 Task: Create in the project WorthyTech in Backlog an issue 'Develop a new tool for automated testing of webhooks and APIs', assign it to team member softage.1@softage.net and change the status to IN PROGRESS.
Action: Mouse moved to (449, 480)
Screenshot: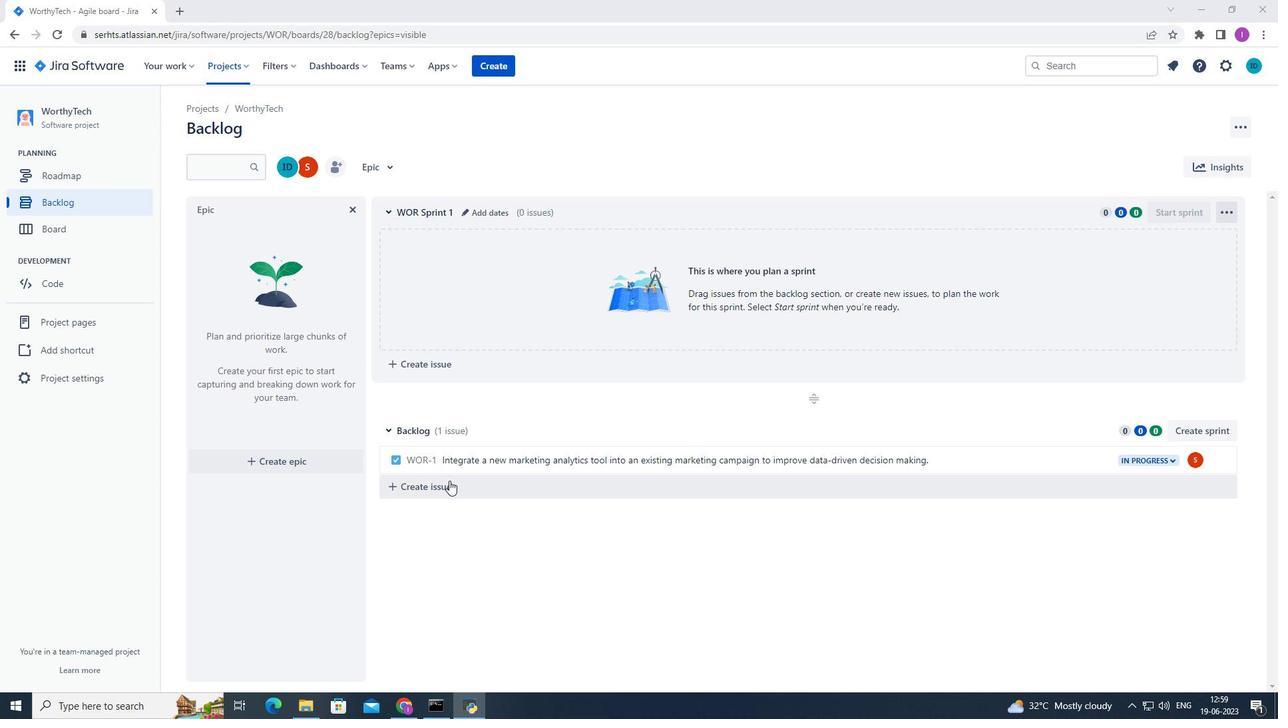
Action: Mouse pressed left at (449, 480)
Screenshot: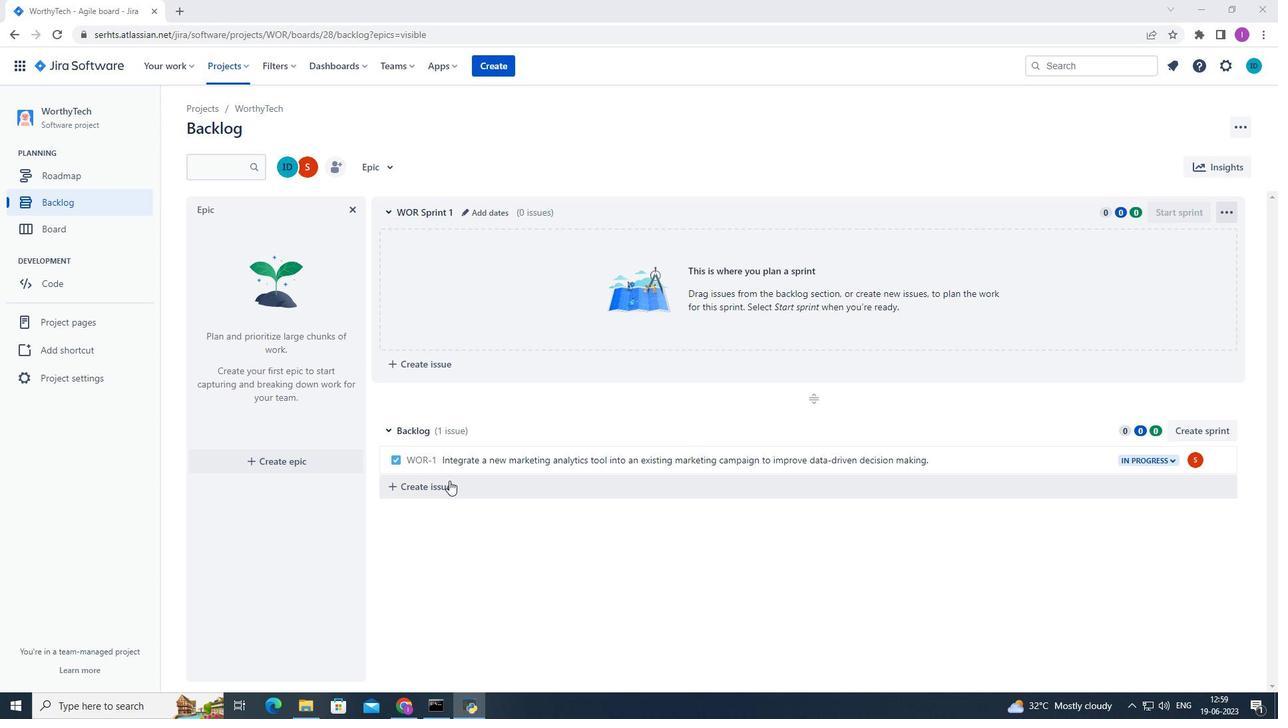 
Action: Mouse moved to (450, 486)
Screenshot: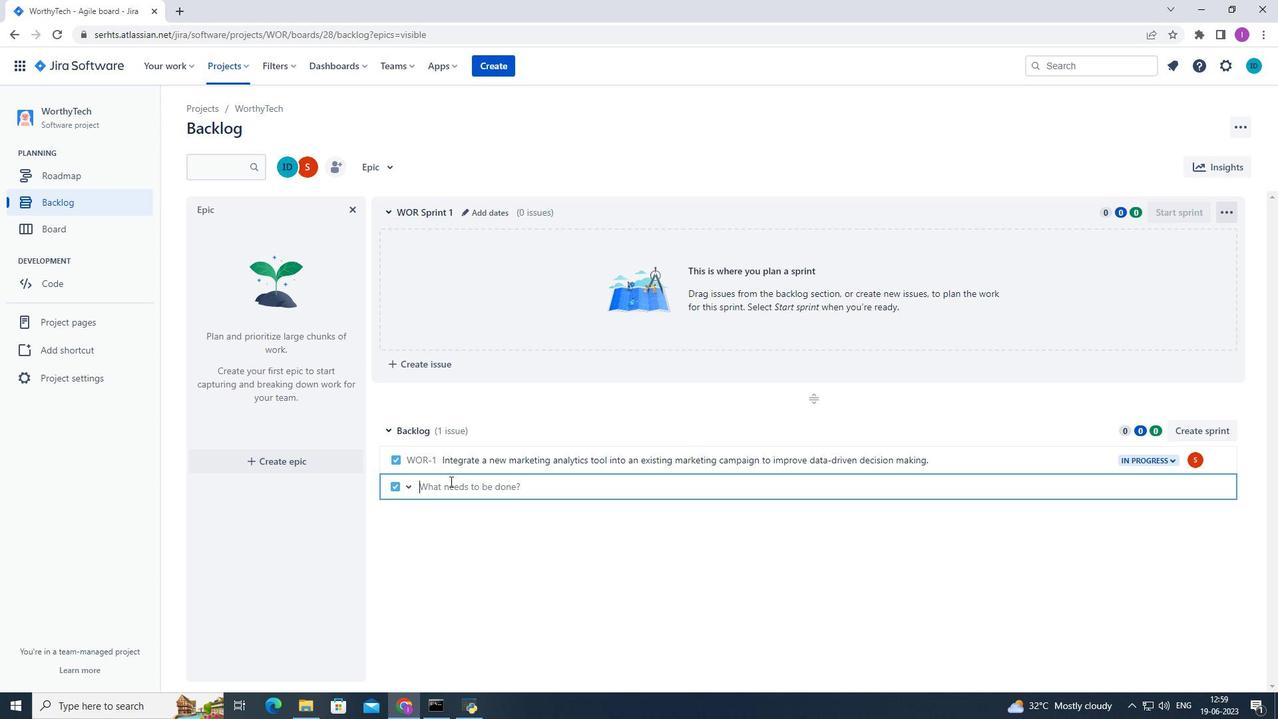 
Action: Mouse pressed left at (450, 486)
Screenshot: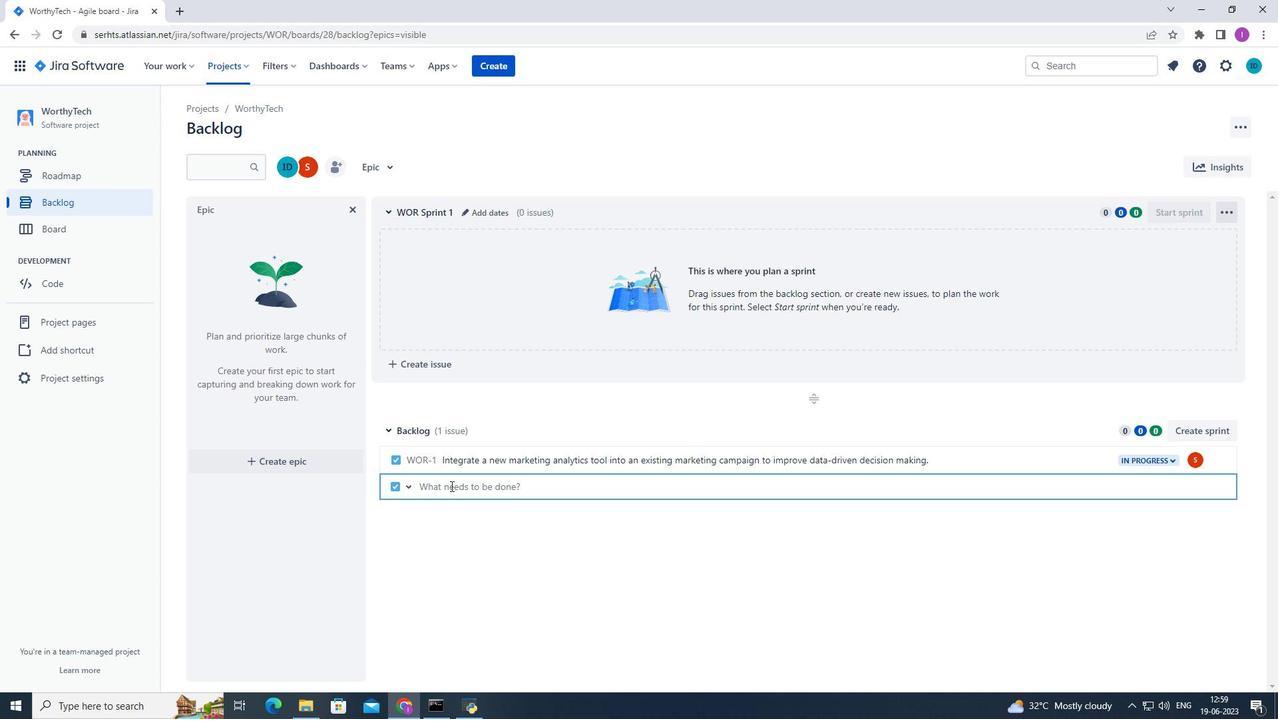 
Action: Mouse moved to (450, 485)
Screenshot: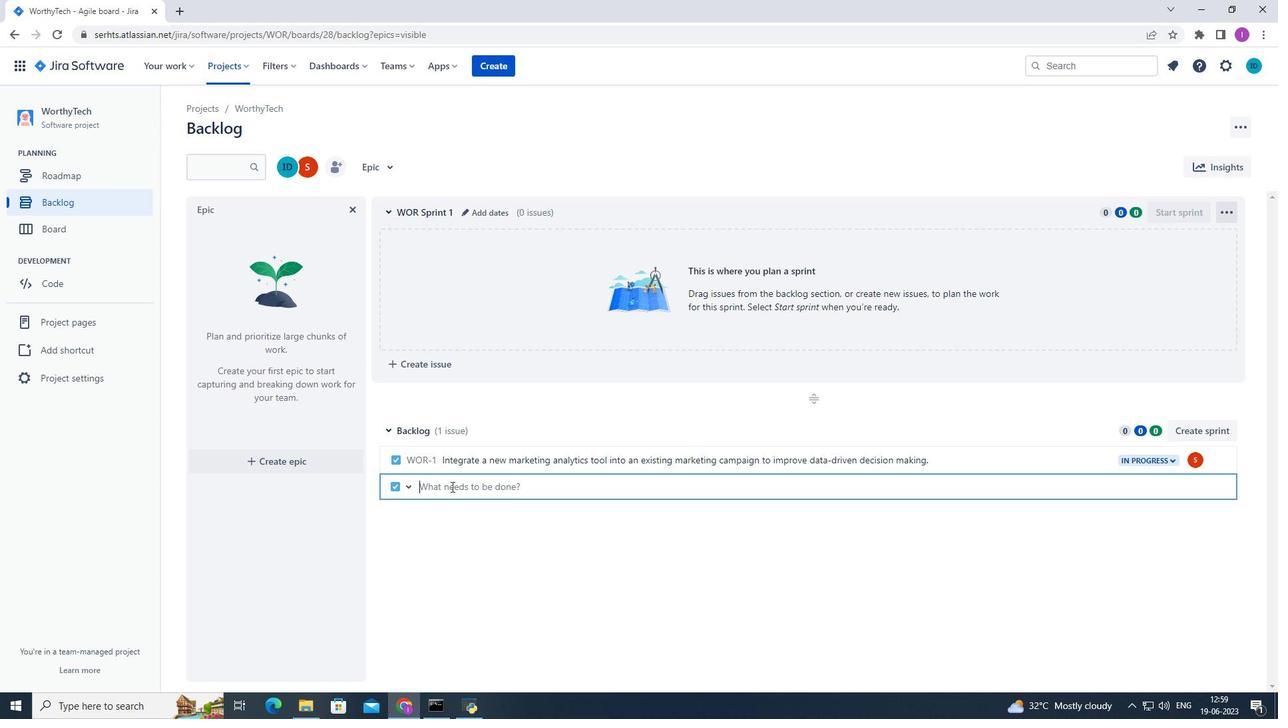 
Action: Key pressed <Key.shift>Dwe<Key.backspace><Key.backspace>evelop<Key.space>a<Key.space>new<Key.space>tool<Key.space>for<Key.space>automated<Key.space>testing<Key.space>of<Key.space>webf<Key.backspace>hookd<Key.backspace>s<Key.space>and<Key.space><Key.shift>API'd<Key.backspace>s.
Screenshot: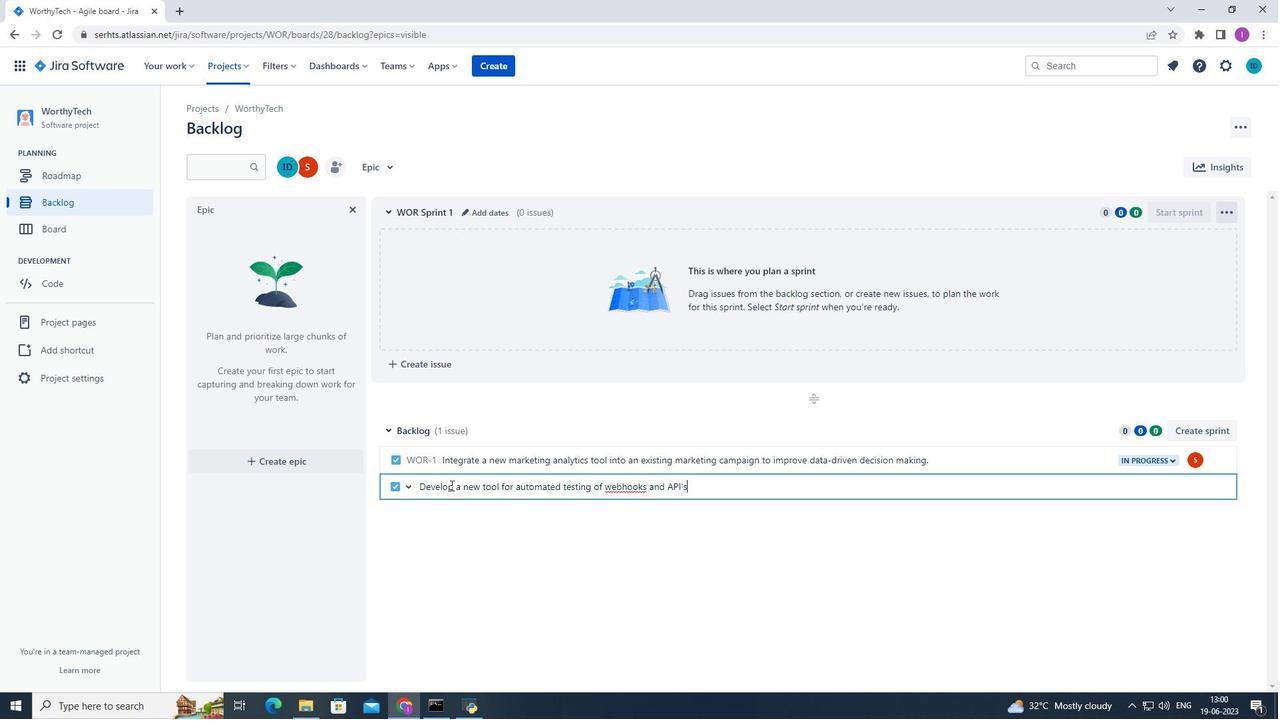 
Action: Mouse moved to (564, 474)
Screenshot: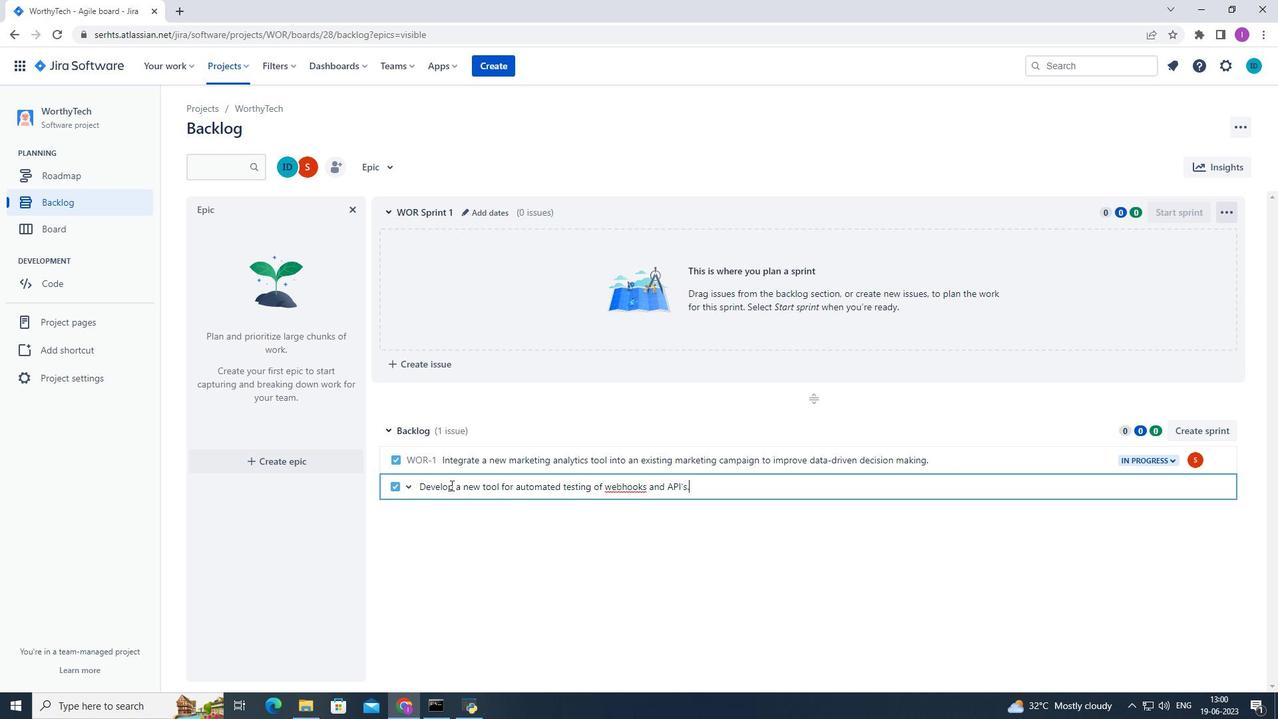 
Action: Key pressed <Key.enter>
Screenshot: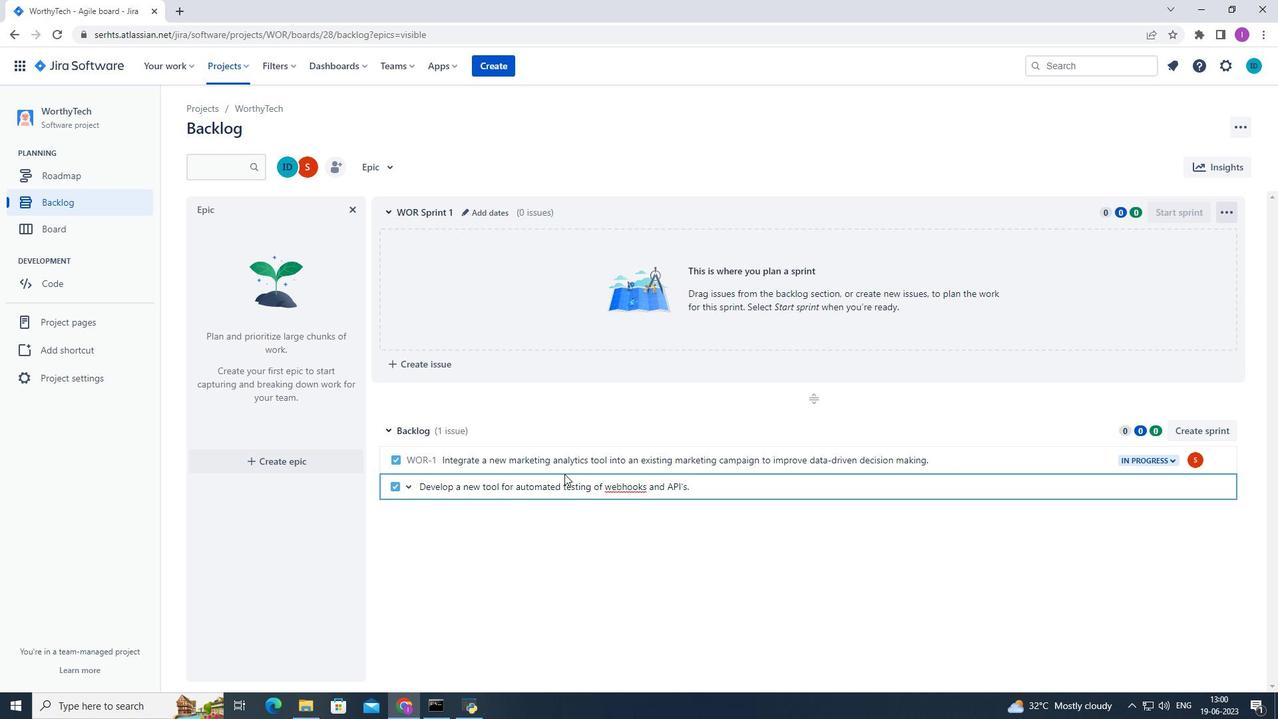 
Action: Mouse moved to (1194, 489)
Screenshot: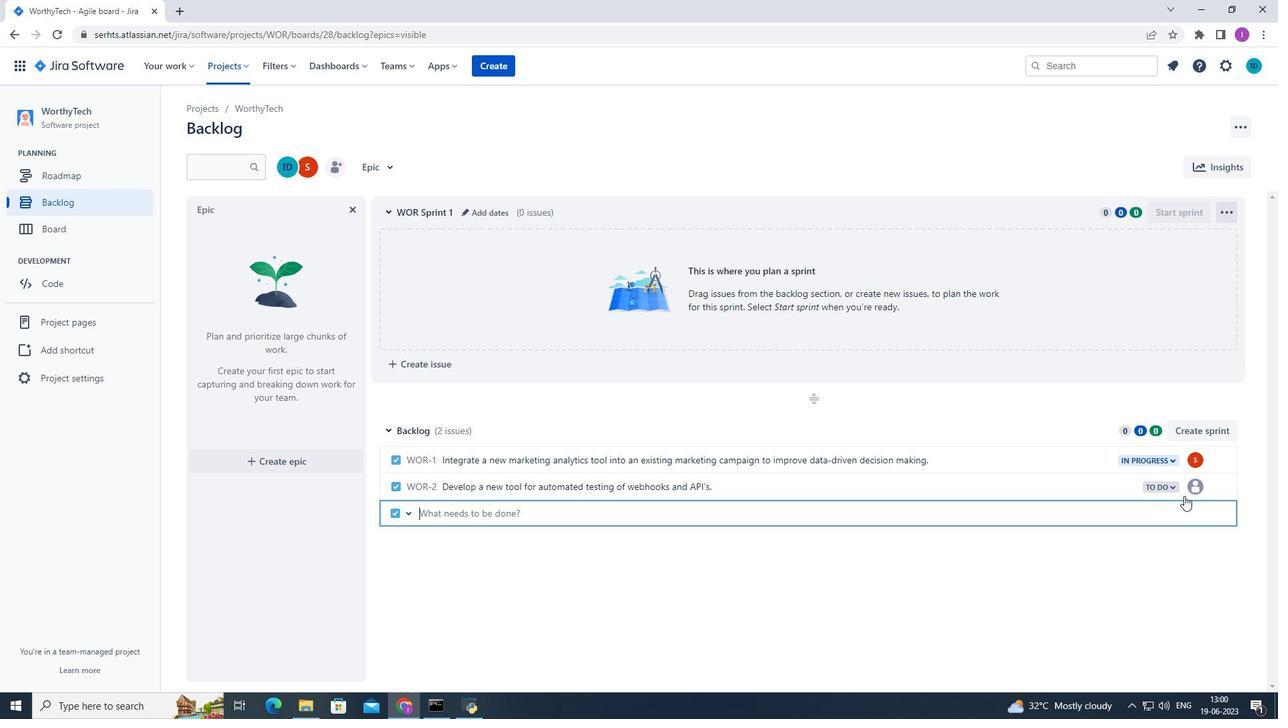 
Action: Mouse pressed left at (1194, 489)
Screenshot: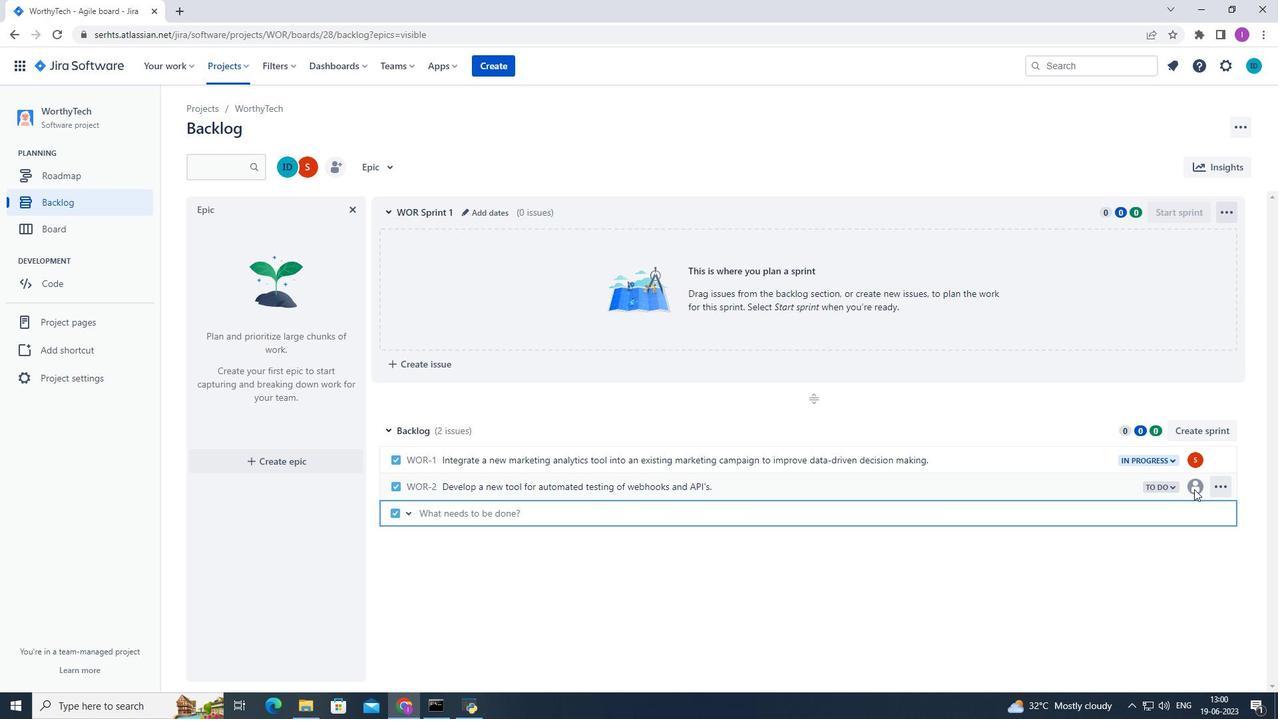 
Action: Mouse pressed left at (1194, 489)
Screenshot: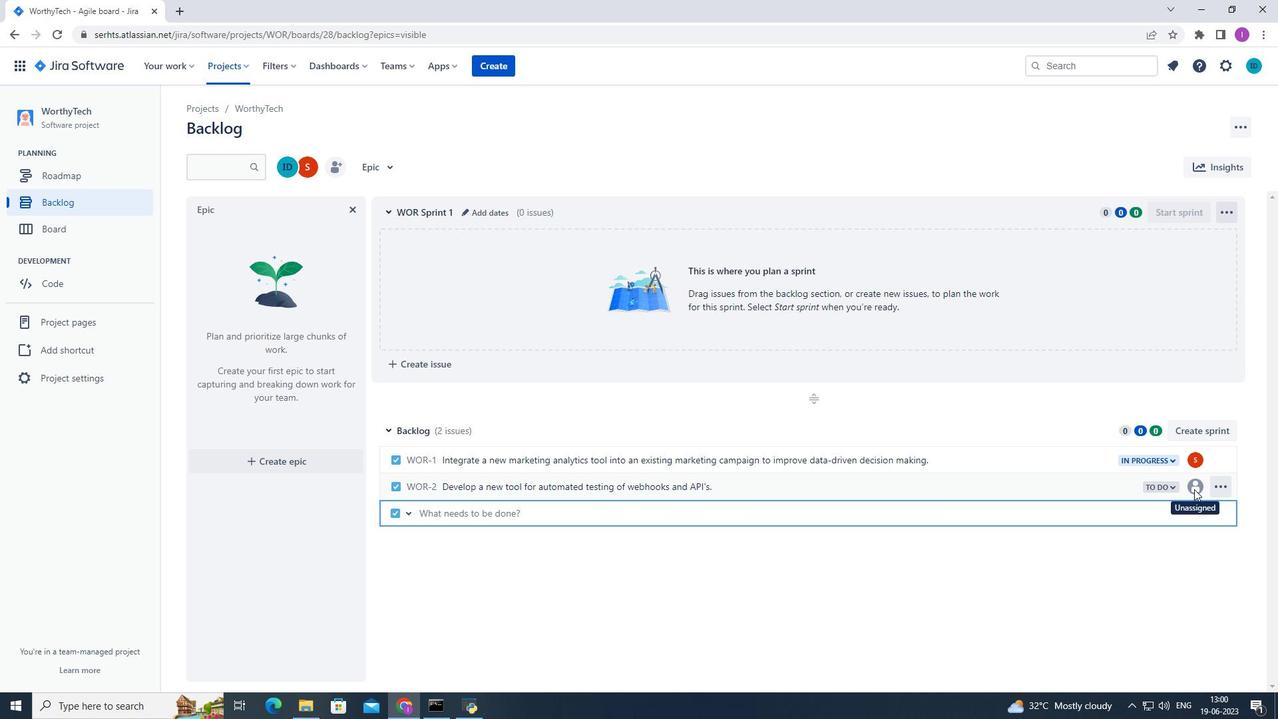 
Action: Mouse moved to (1086, 621)
Screenshot: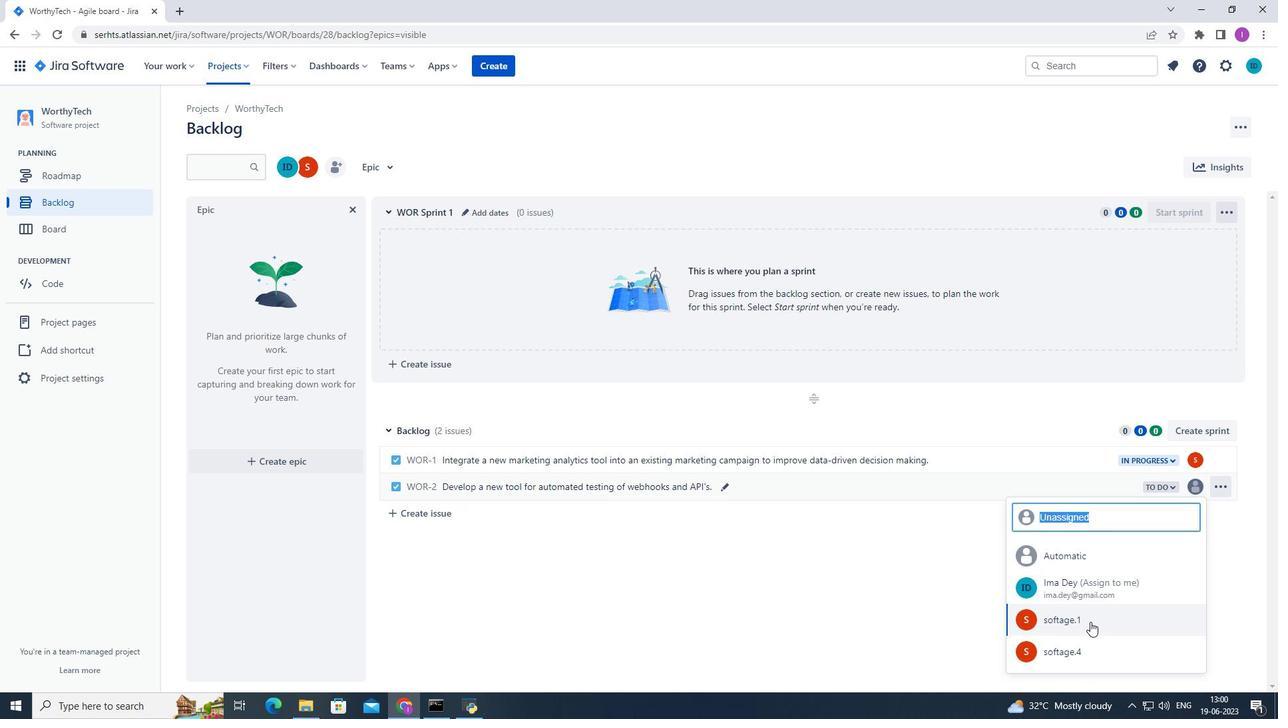
Action: Mouse pressed left at (1086, 621)
Screenshot: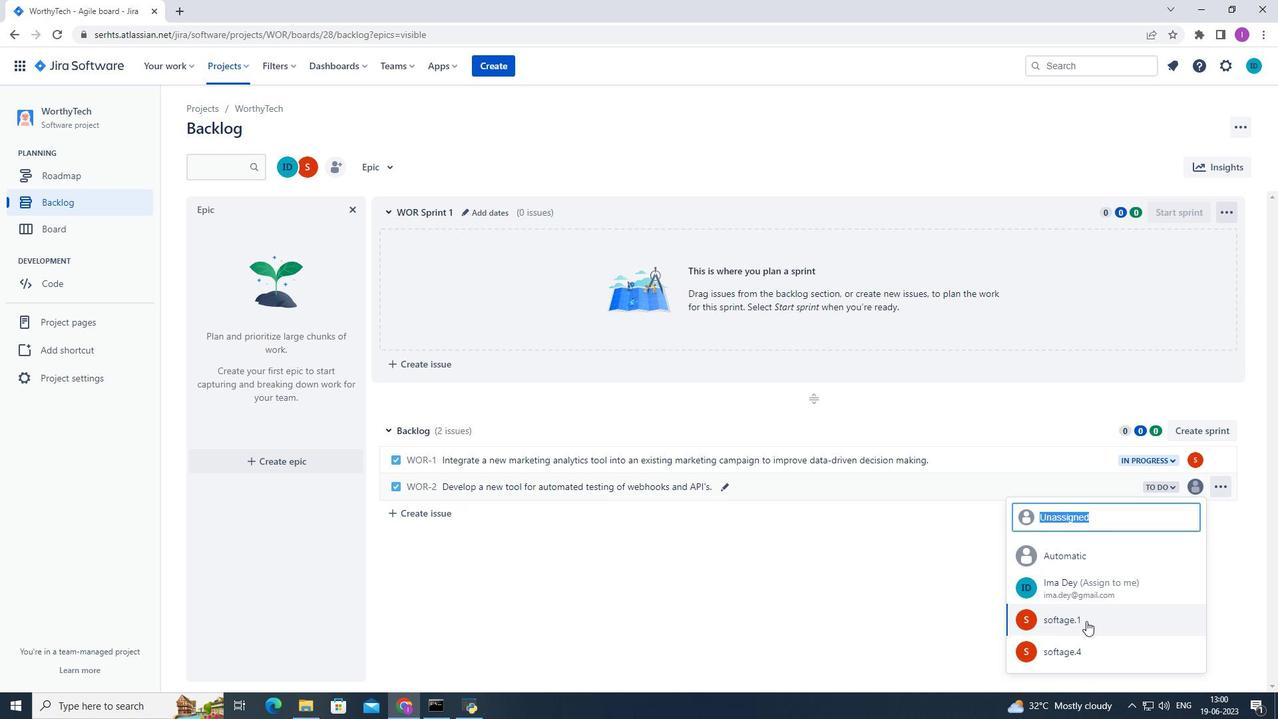 
Action: Mouse moved to (1171, 484)
Screenshot: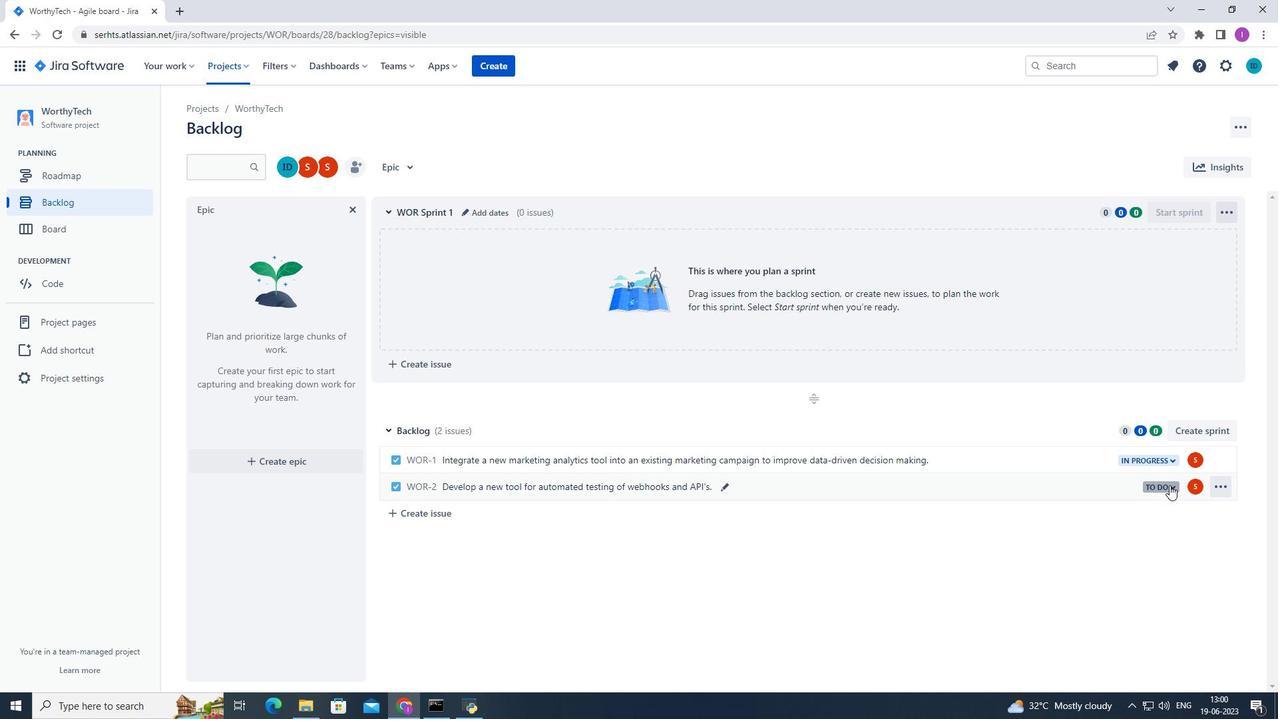 
Action: Mouse pressed left at (1171, 484)
Screenshot: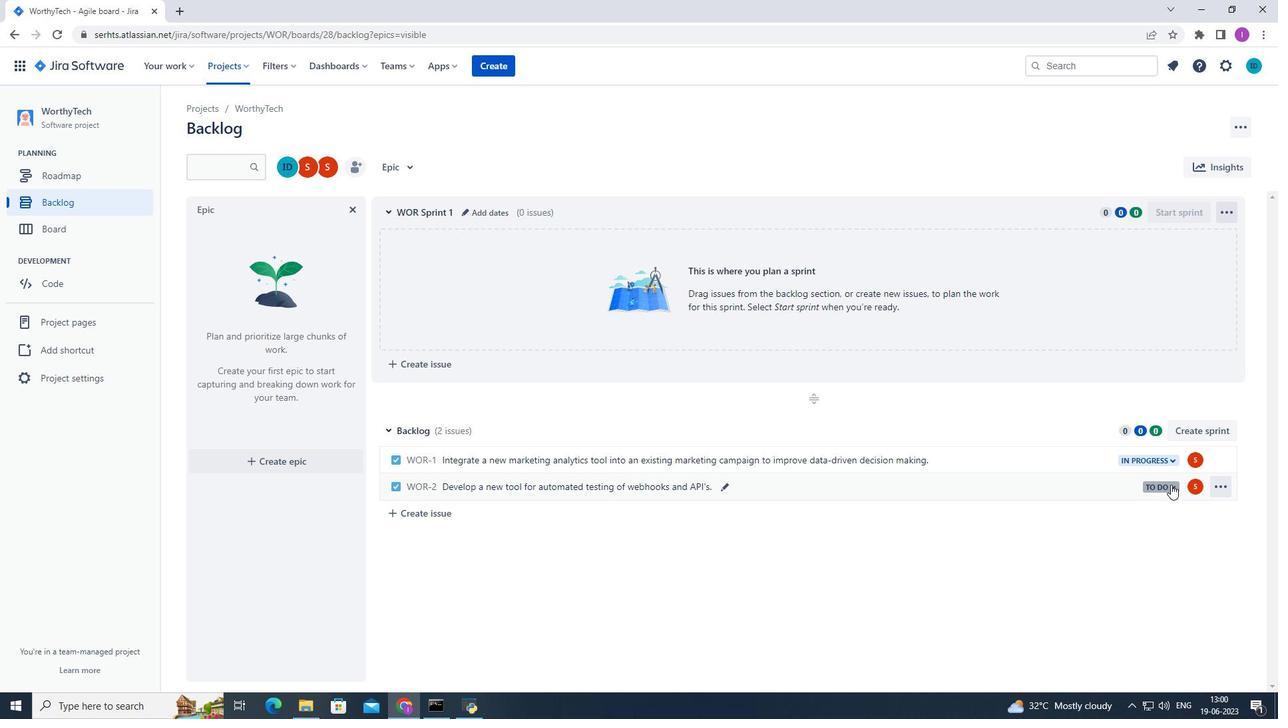 
Action: Mouse moved to (1117, 512)
Screenshot: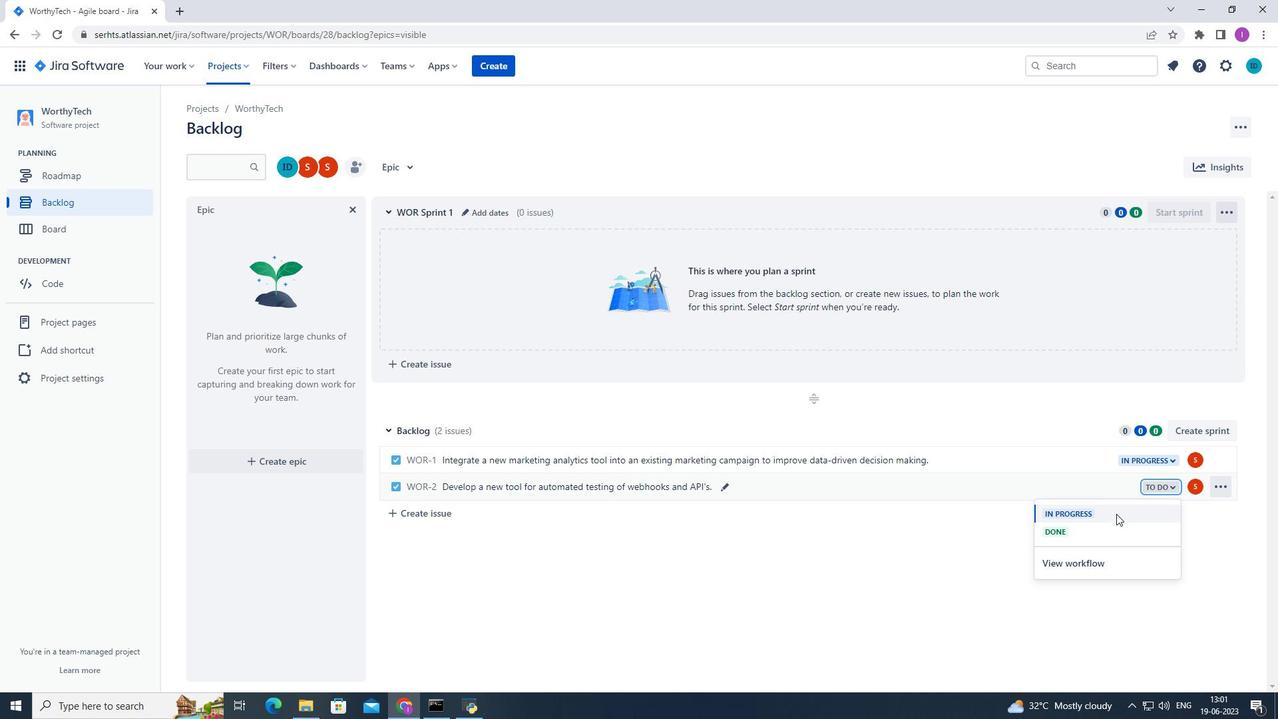 
Action: Mouse pressed left at (1117, 512)
Screenshot: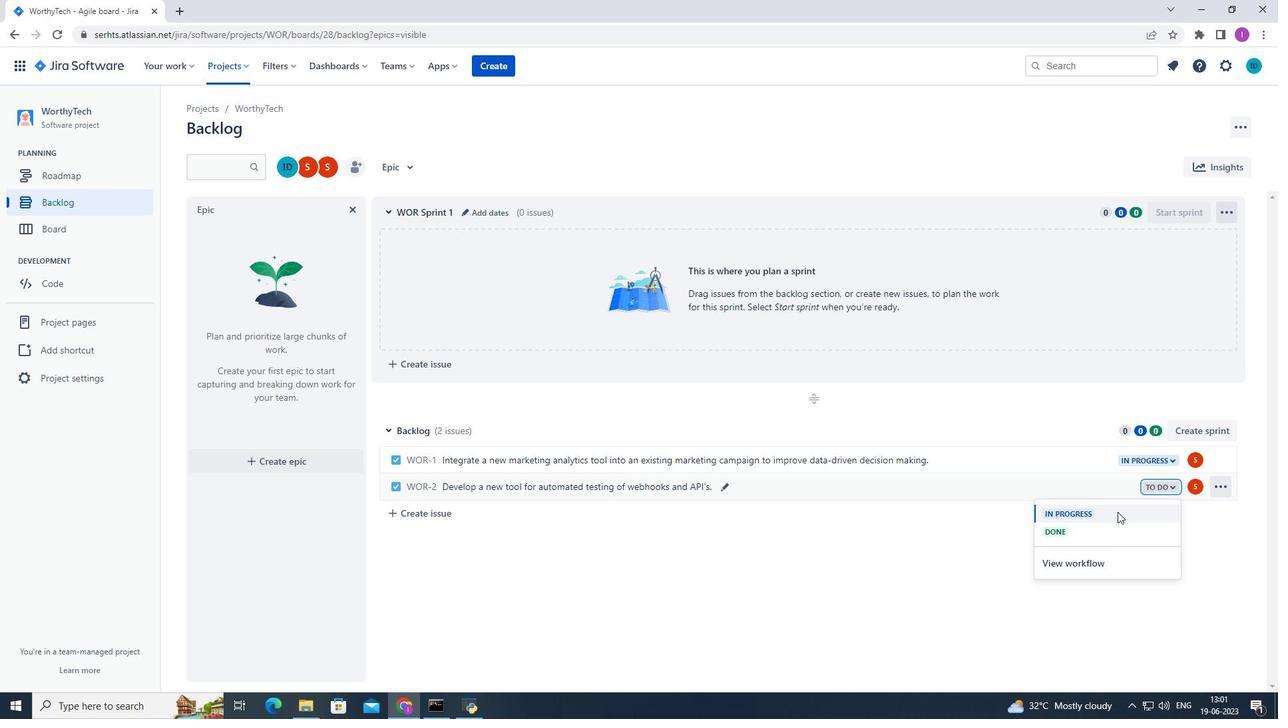 
Action: Mouse pressed left at (1117, 512)
Screenshot: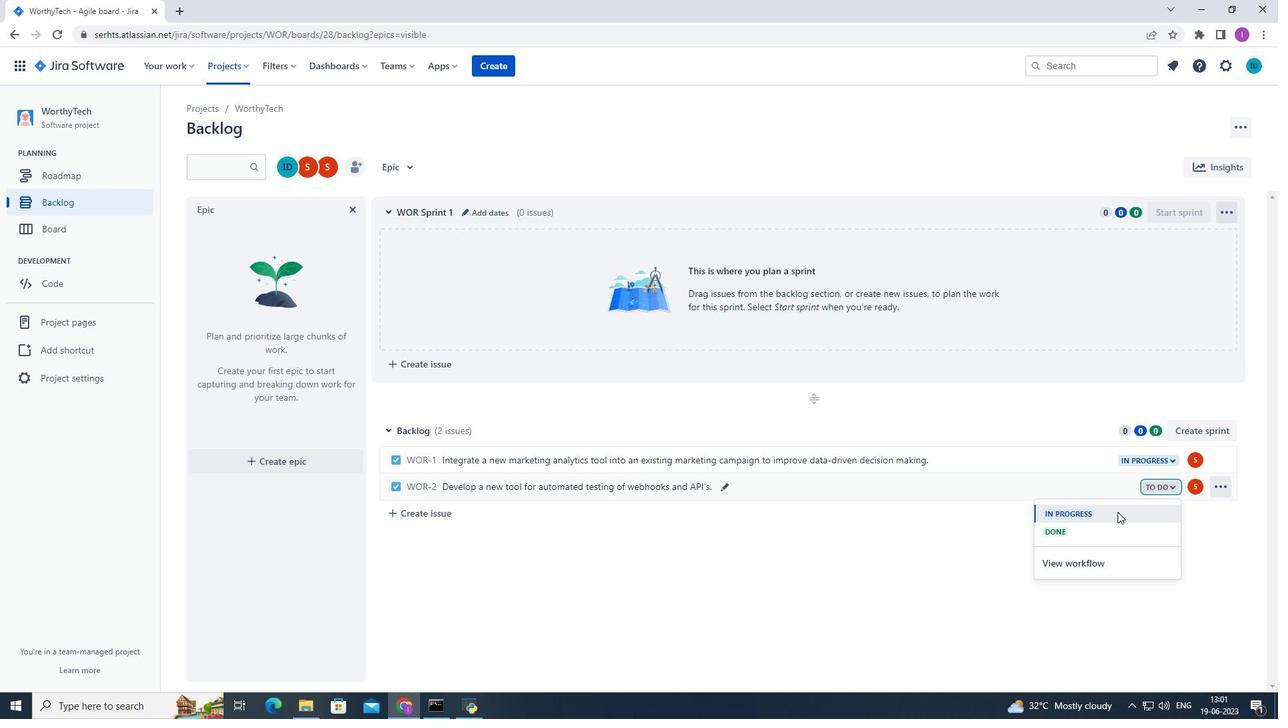 
Action: Mouse moved to (799, 718)
Screenshot: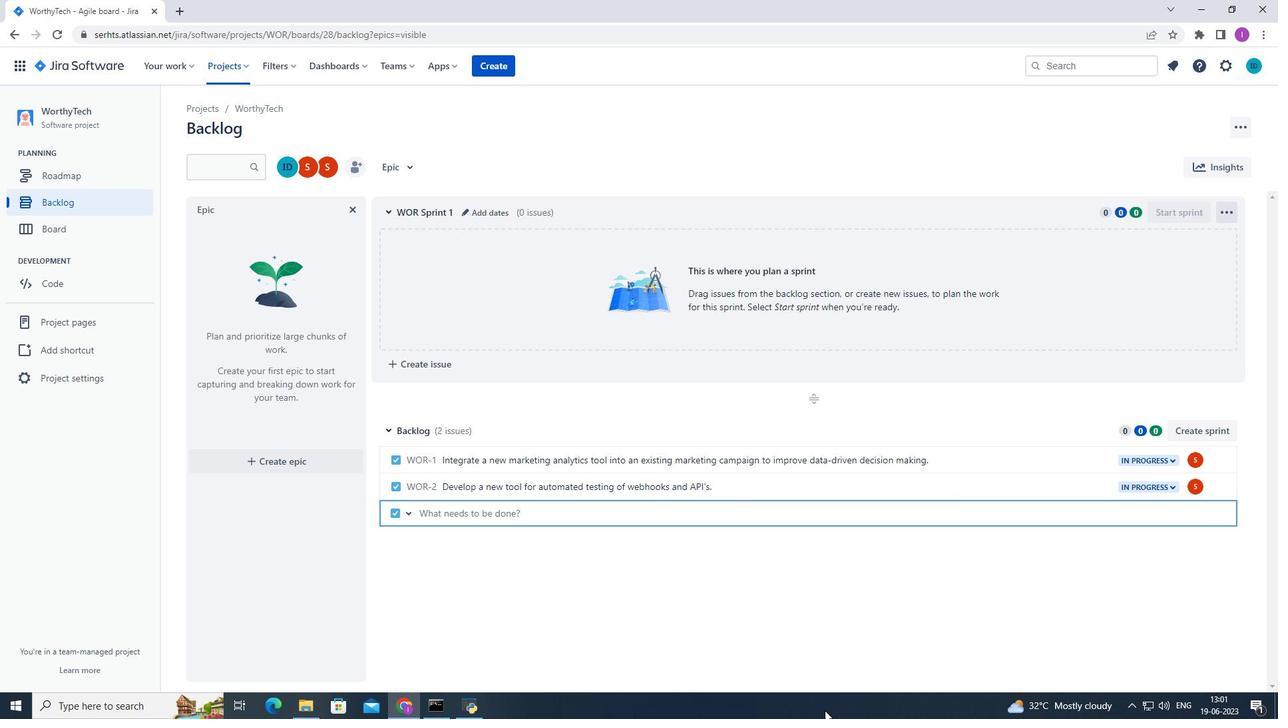 
